 Task: Create Card Loyalty Program Review in Board Team Performance Management Platforms to Workspace Financial Planning and Analysis Services. Create Card Tutoring Review in Board Product Feature Prioritization and Development to Workspace Financial Planning and Analysis Services. Create Card Influencer Marketing Review in Board Customer Journey Optimization and Personalization to Workspace Financial Planning and Analysis Services
Action: Mouse moved to (511, 148)
Screenshot: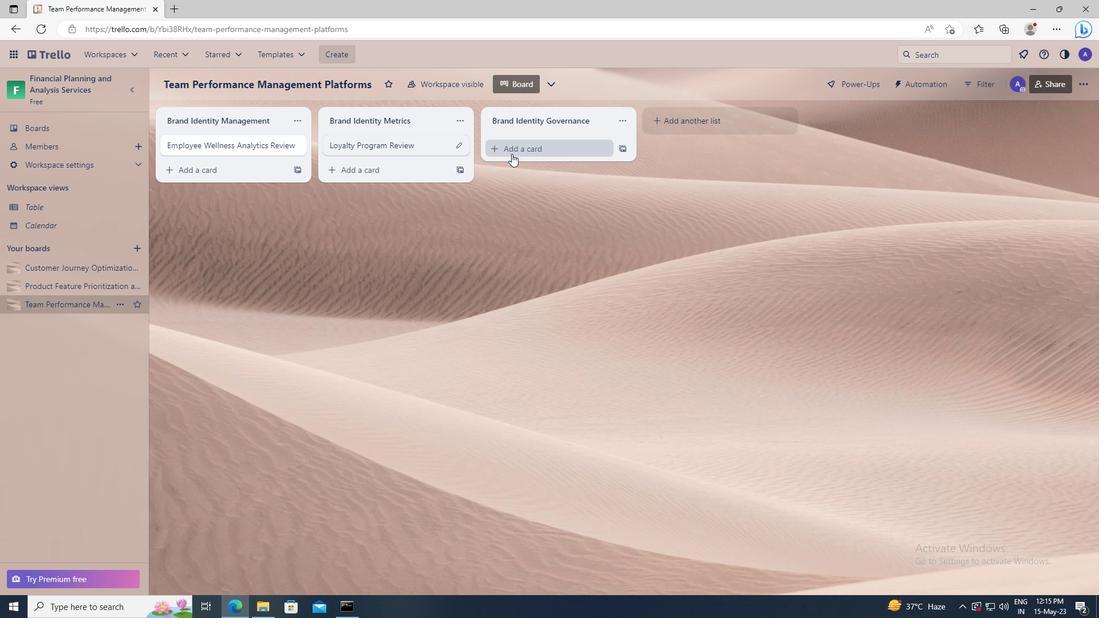 
Action: Mouse pressed left at (511, 148)
Screenshot: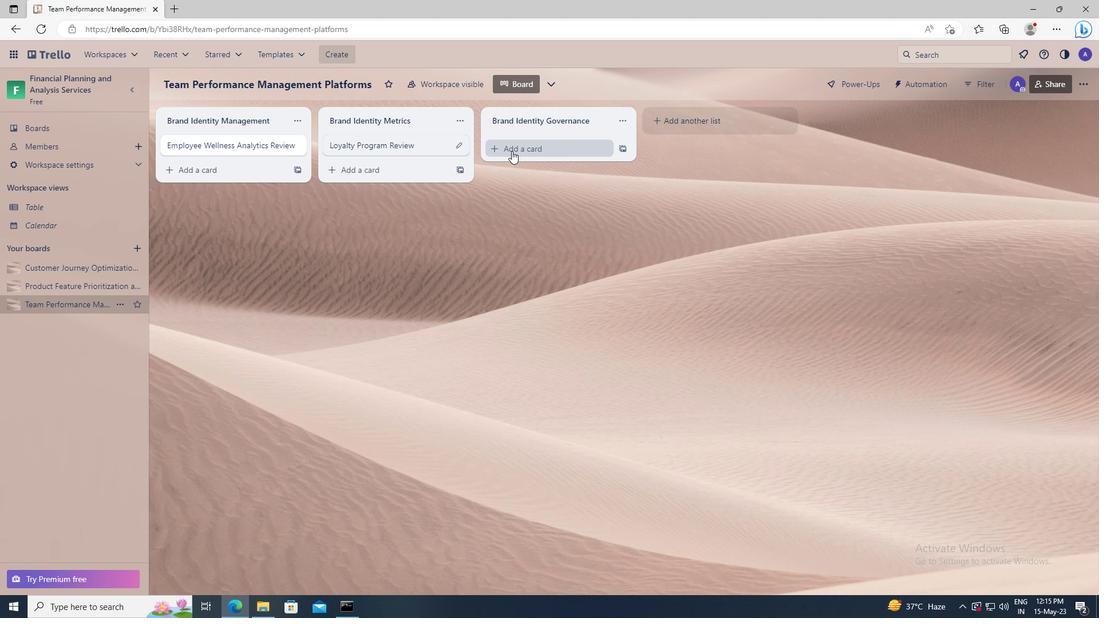 
Action: Key pressed <Key.shift>LOYALTY<Key.space><Key.shift>PROGRAM<Key.space><Key.shift>REVIEW
Screenshot: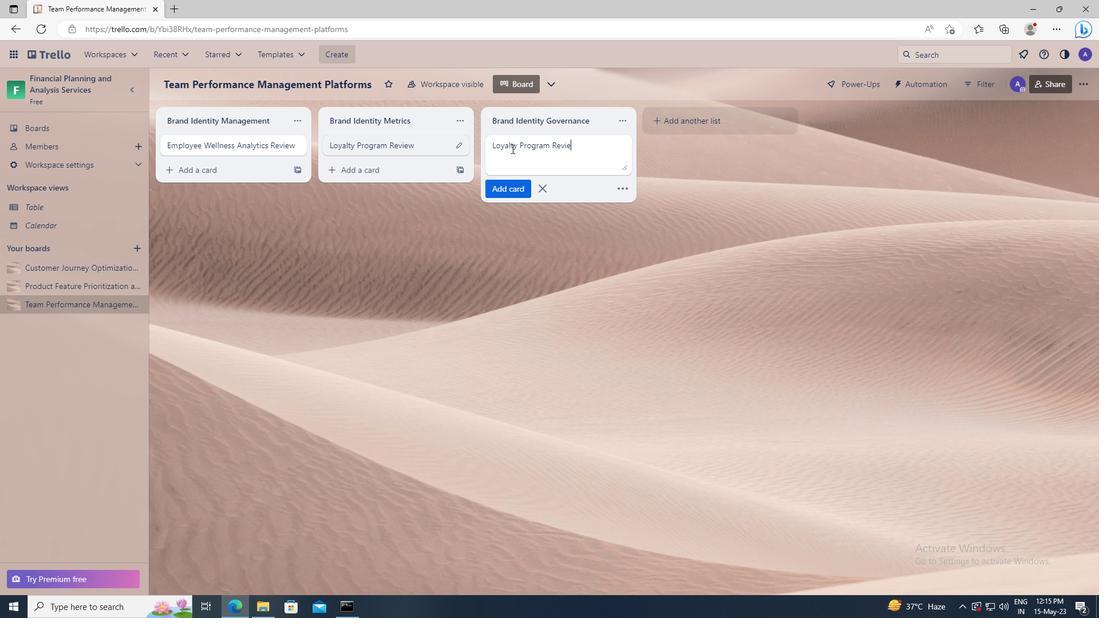 
Action: Mouse moved to (512, 188)
Screenshot: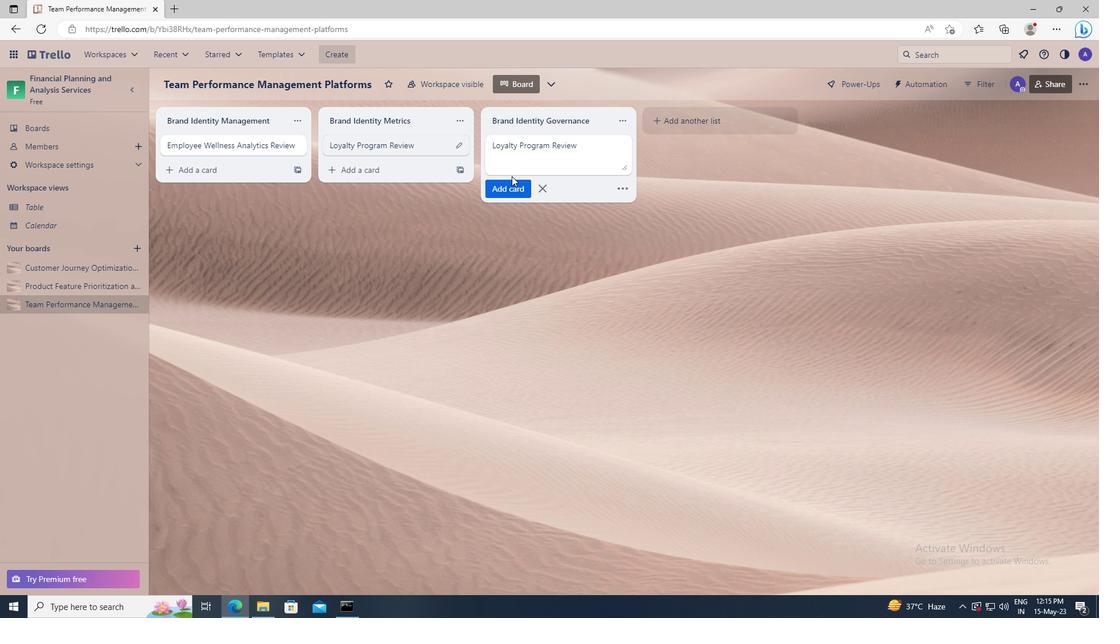 
Action: Mouse pressed left at (512, 188)
Screenshot: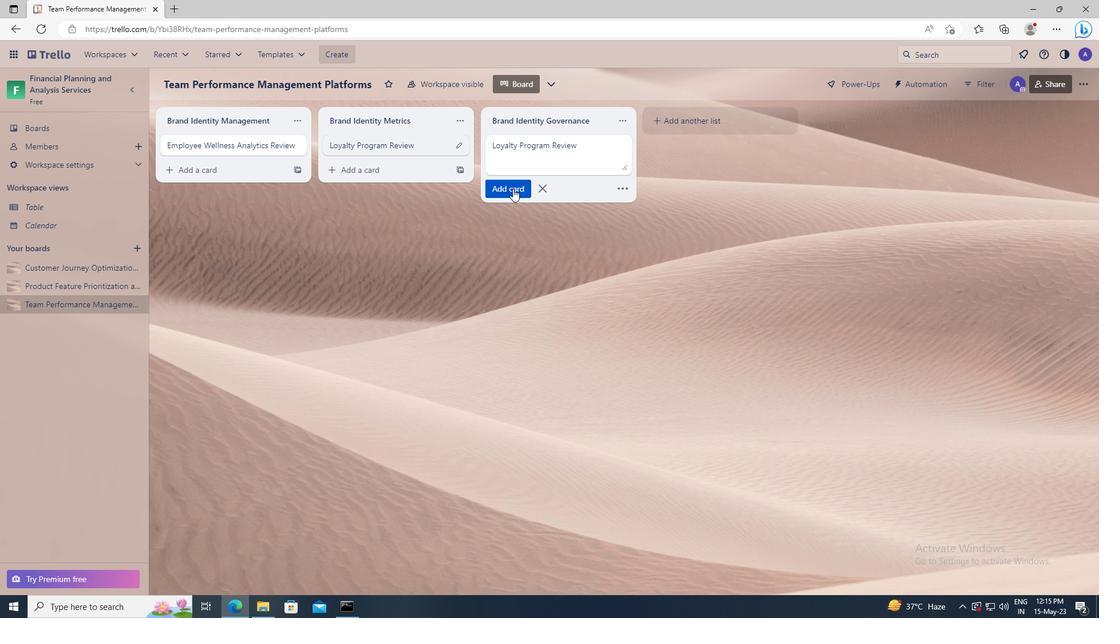 
Action: Mouse moved to (90, 281)
Screenshot: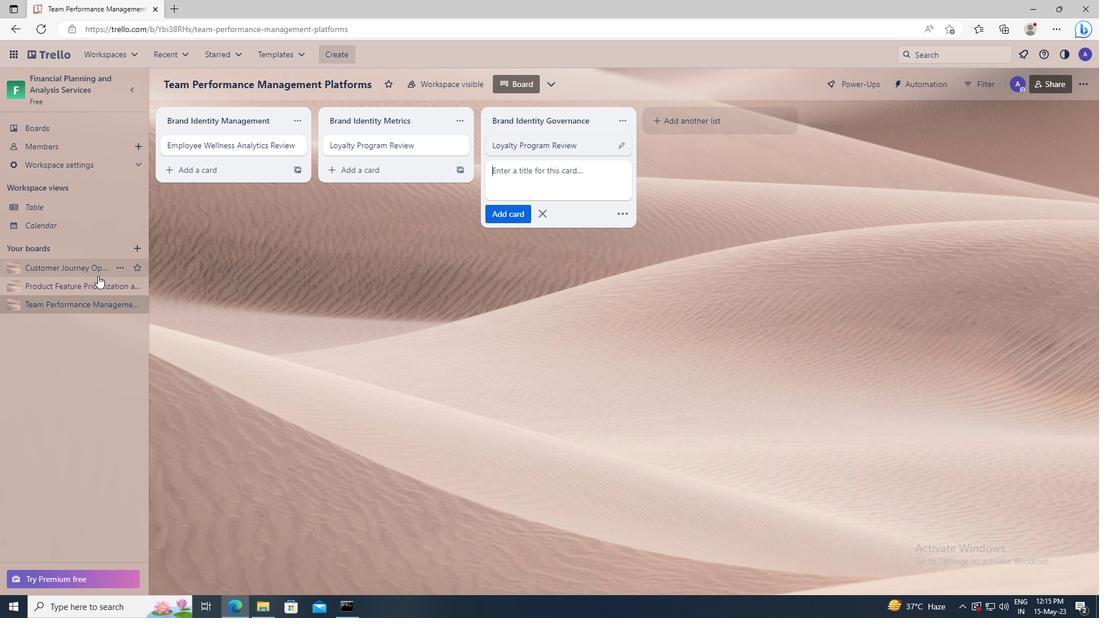 
Action: Mouse pressed left at (90, 281)
Screenshot: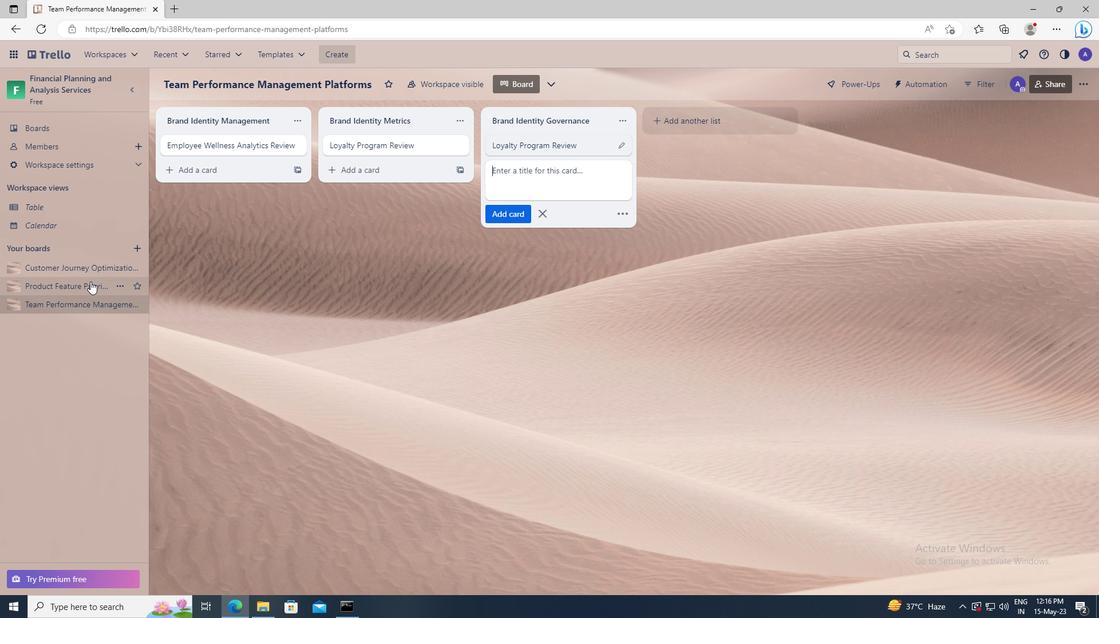 
Action: Mouse moved to (502, 150)
Screenshot: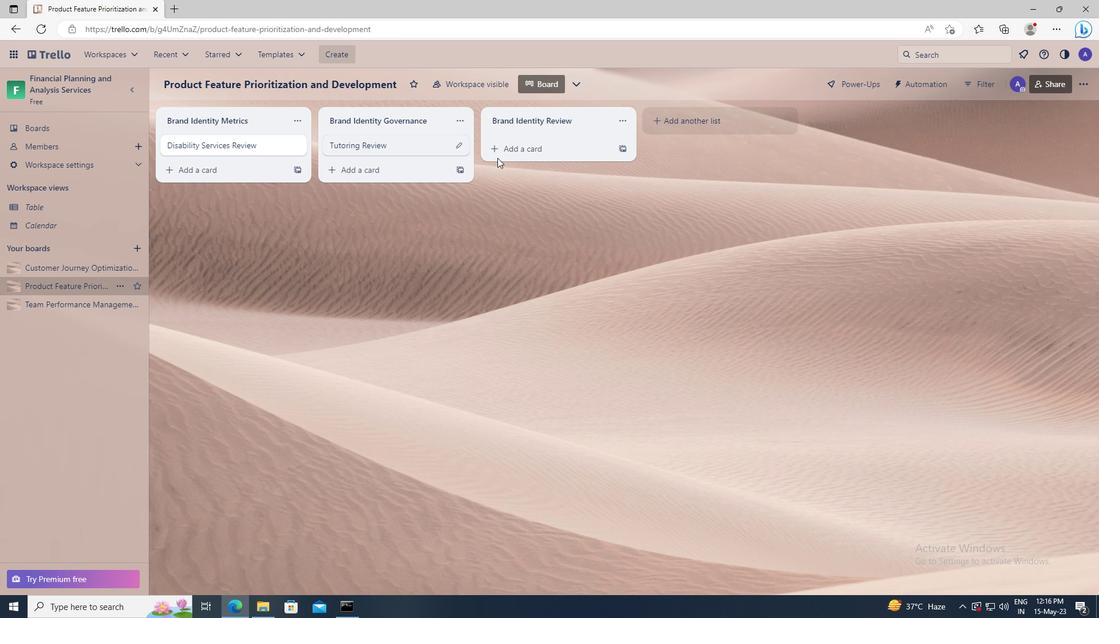 
Action: Mouse pressed left at (502, 150)
Screenshot: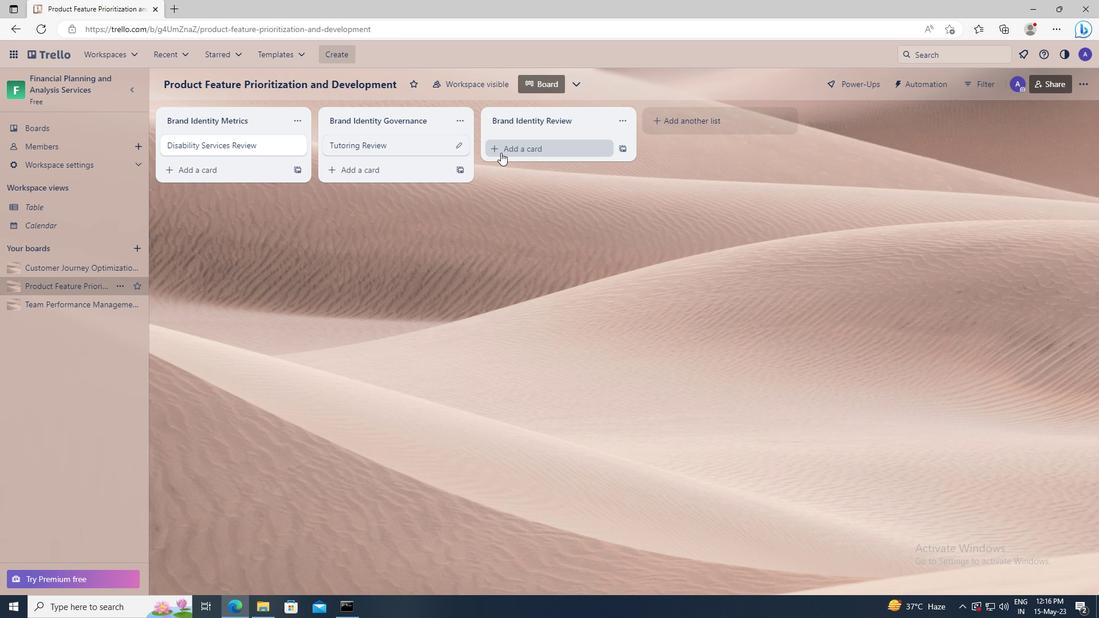 
Action: Key pressed <Key.shift>TUTORING<Key.space><Key.shift>REVIEW
Screenshot: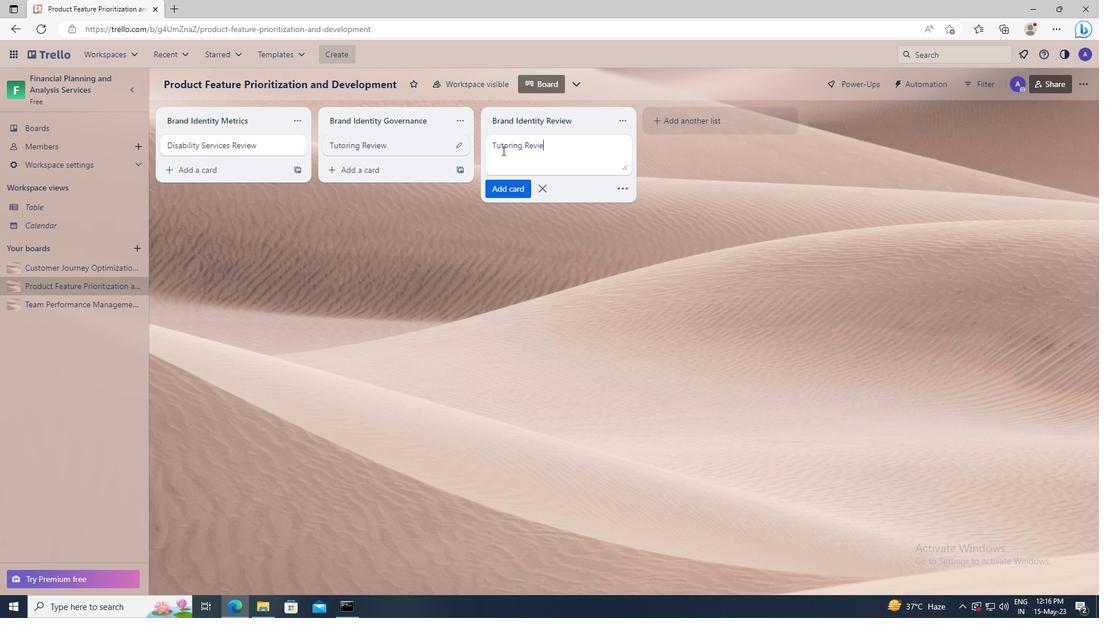 
Action: Mouse moved to (504, 190)
Screenshot: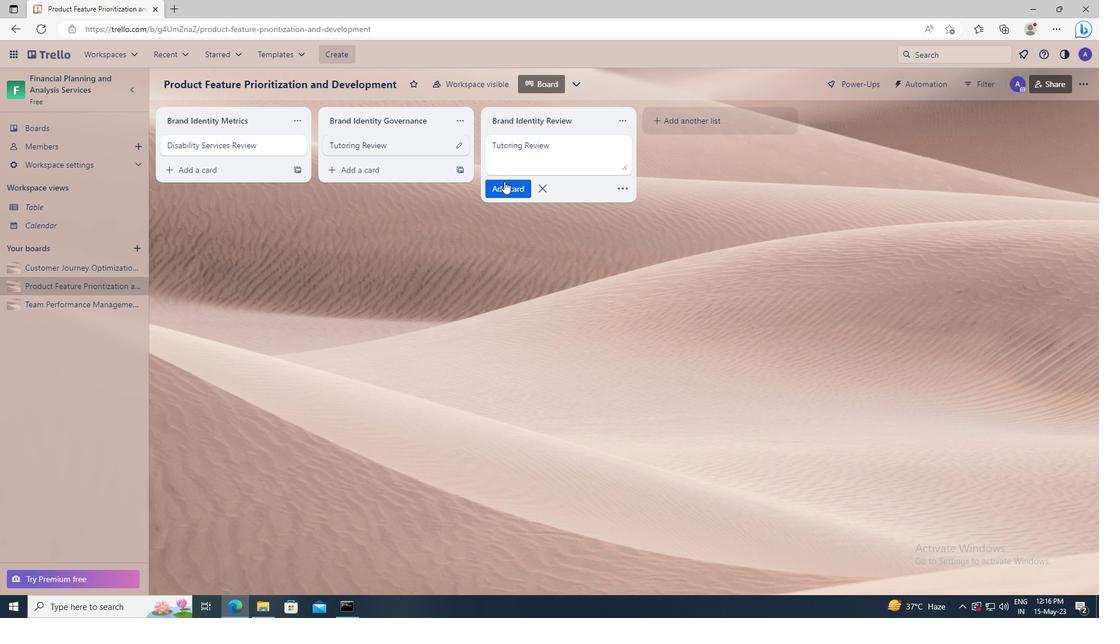 
Action: Mouse pressed left at (504, 190)
Screenshot: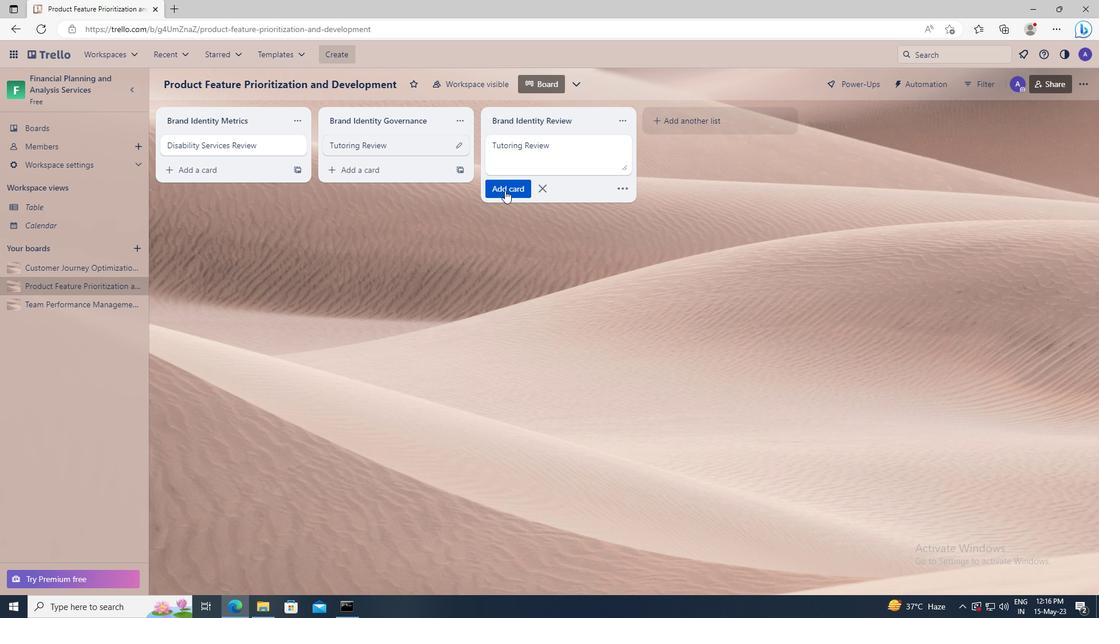 
Action: Mouse moved to (79, 267)
Screenshot: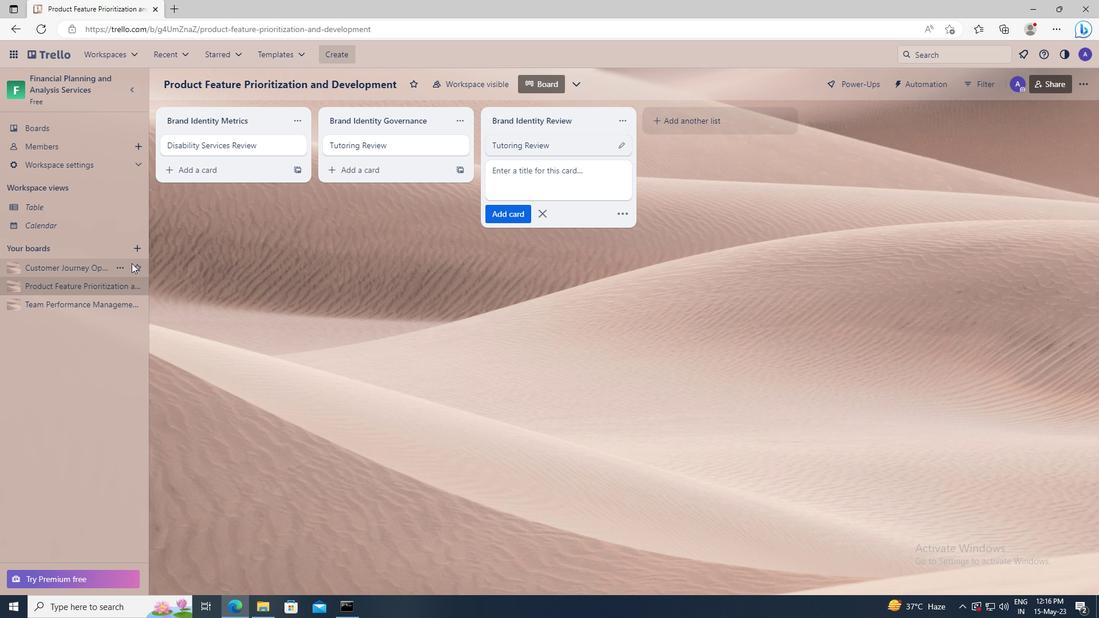 
Action: Mouse pressed left at (79, 267)
Screenshot: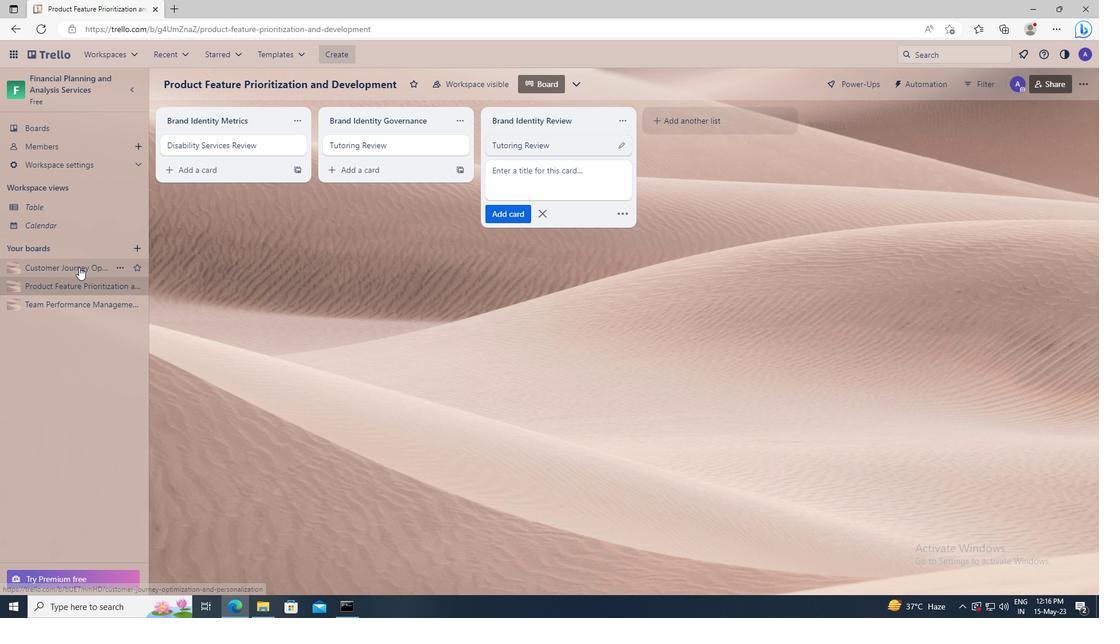 
Action: Mouse moved to (517, 150)
Screenshot: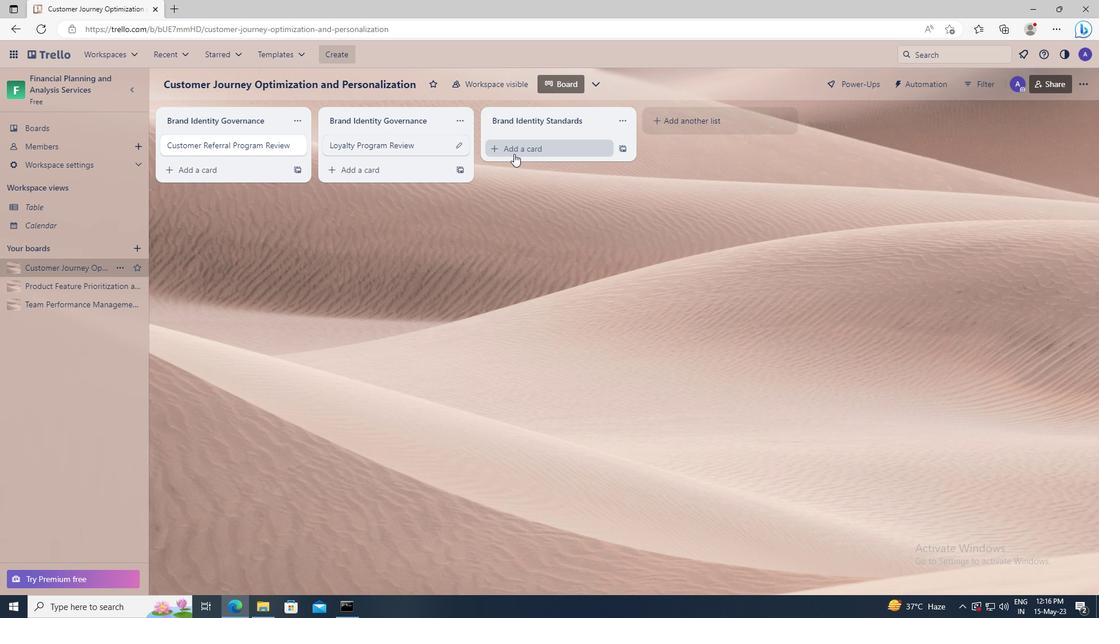 
Action: Mouse pressed left at (517, 150)
Screenshot: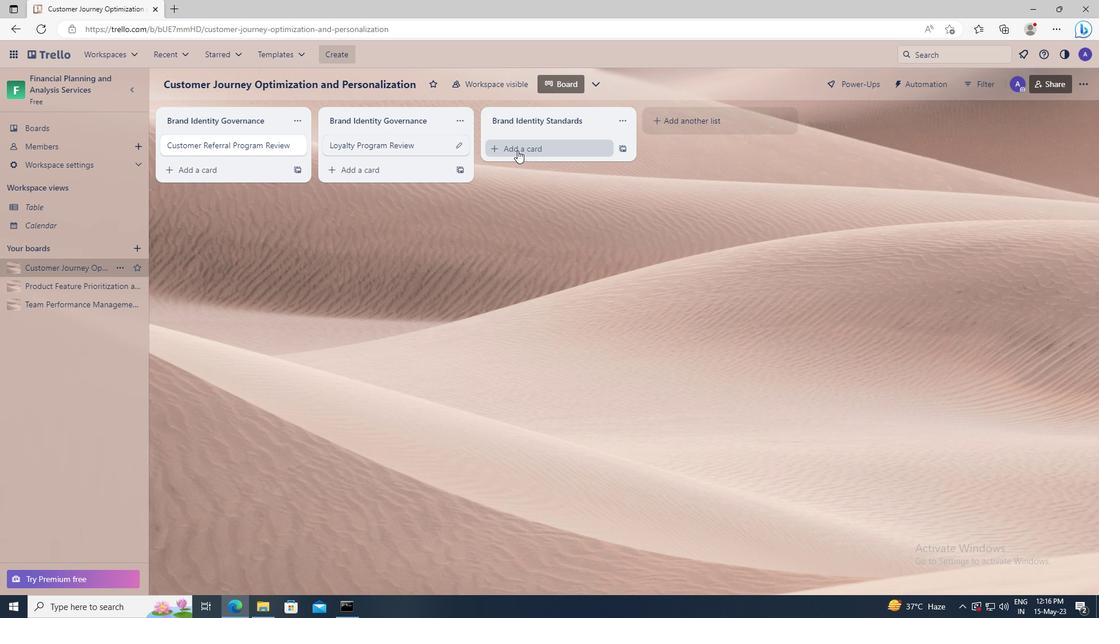 
Action: Key pressed <Key.shift>INFLUENCER<Key.space><Key.shift>MARKETING<Key.space><Key.shift>REVIEW
Screenshot: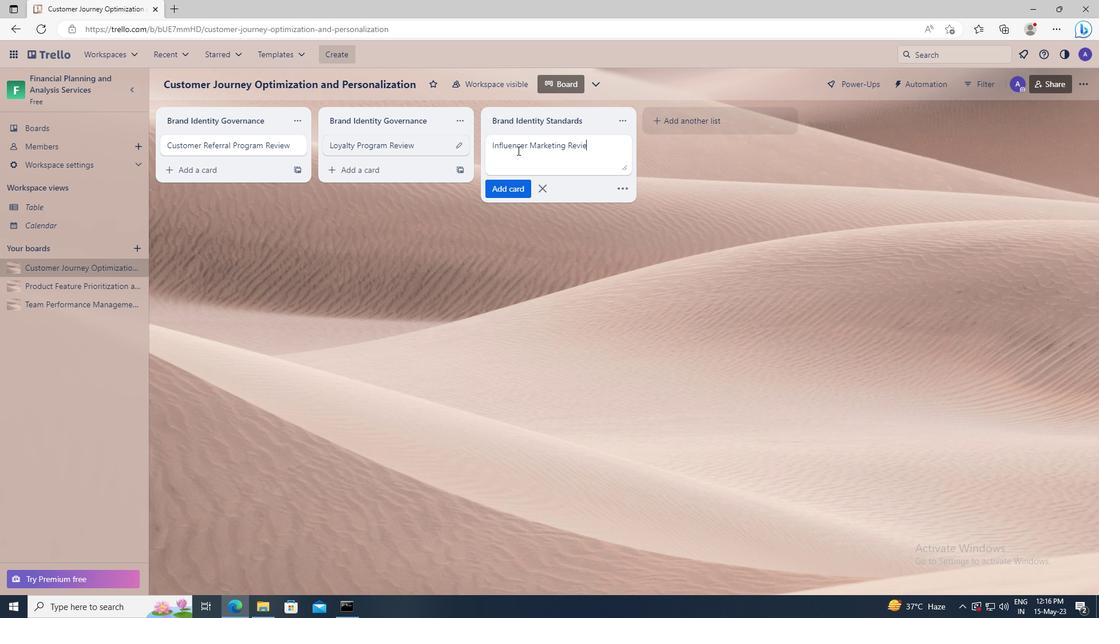 
Action: Mouse moved to (519, 187)
Screenshot: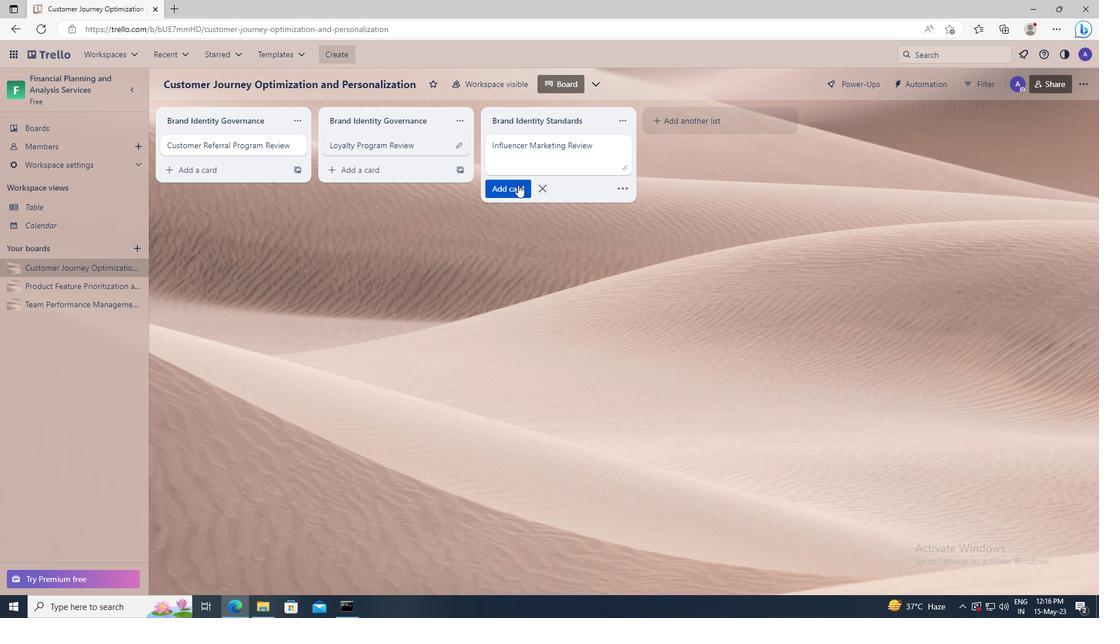 
Action: Mouse pressed left at (519, 187)
Screenshot: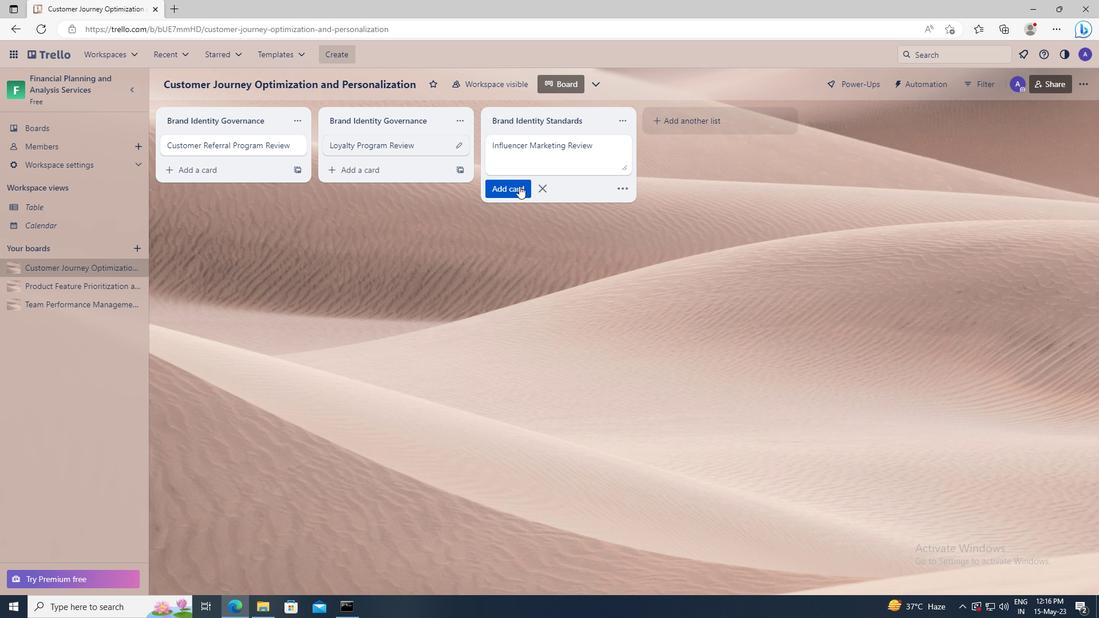 
